 Task: Apply the calibri font to the text.
Action: Mouse moved to (279, 124)
Screenshot: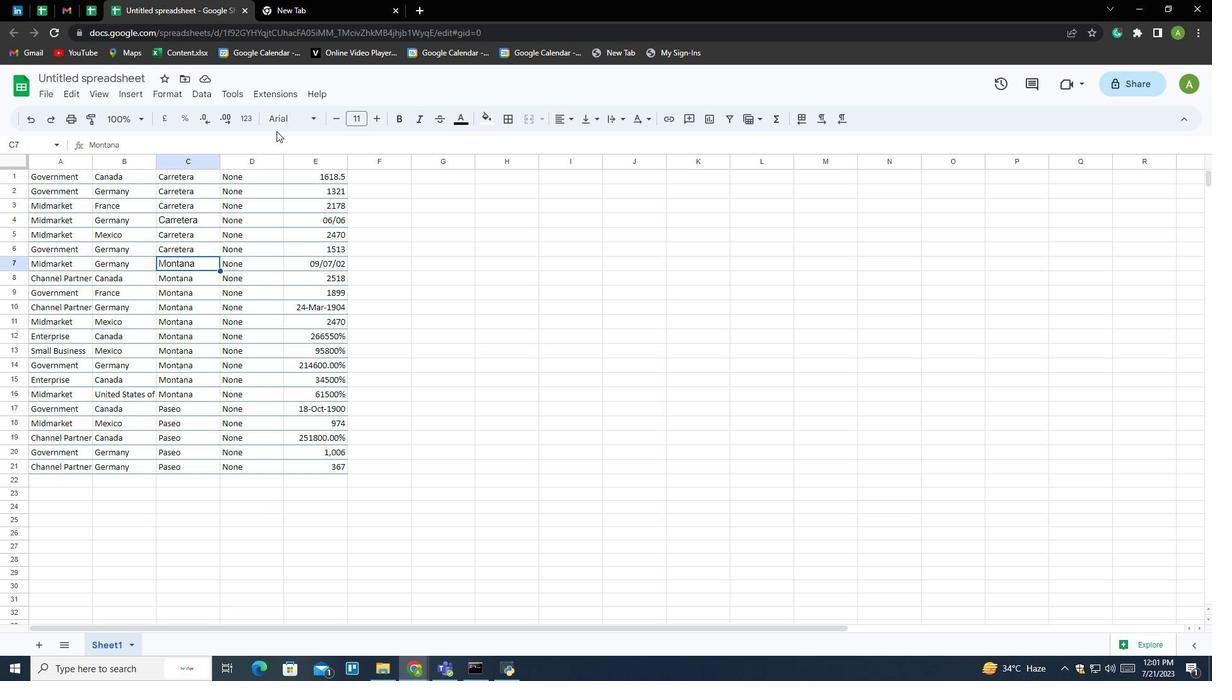 
Action: Mouse pressed left at (279, 124)
Screenshot: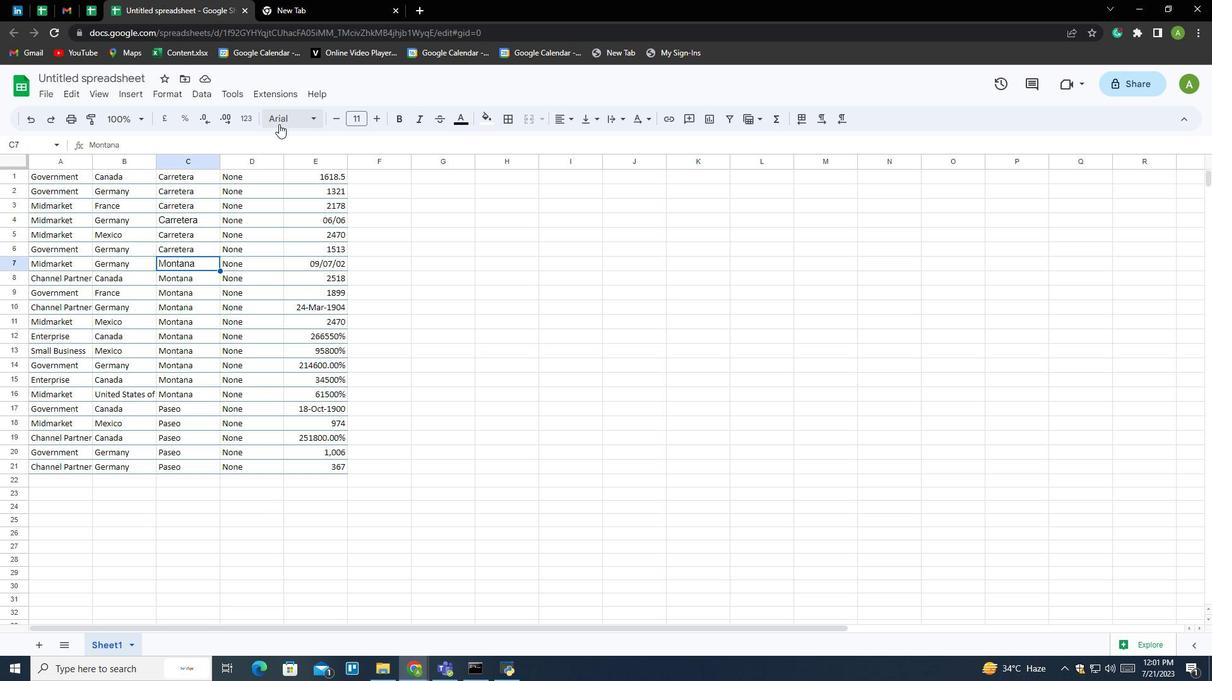 
Action: Mouse moved to (301, 397)
Screenshot: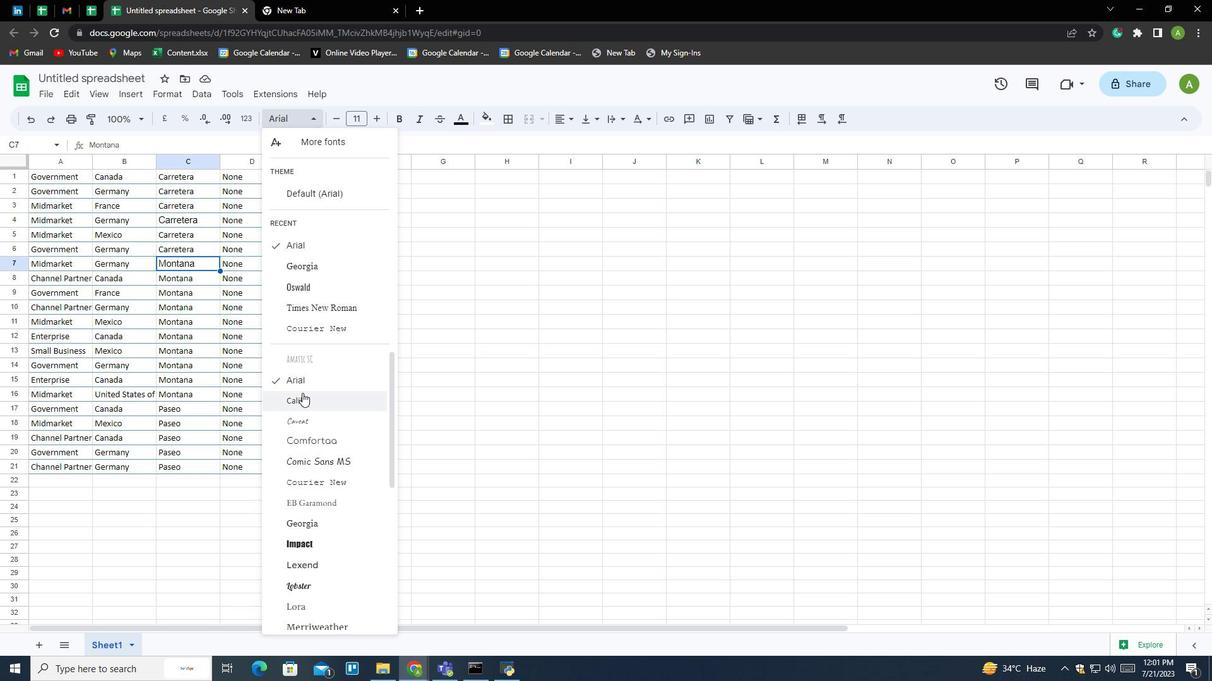 
Action: Mouse pressed left at (301, 397)
Screenshot: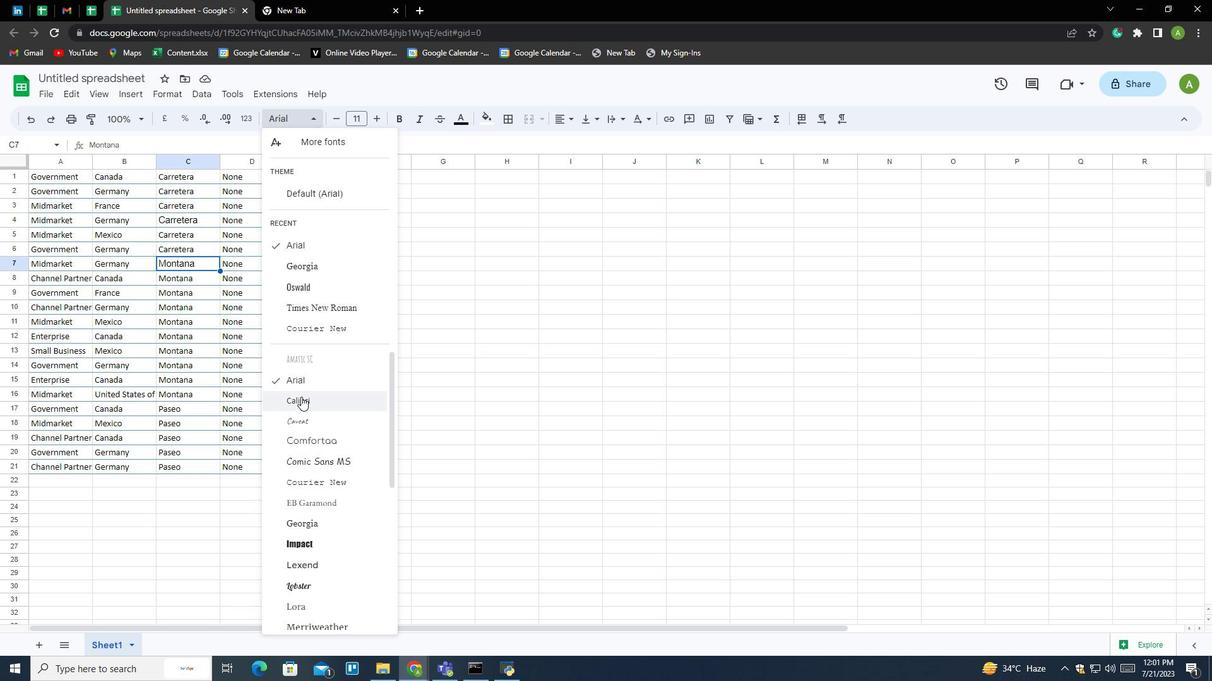 
